 Task: Add the task  Upgrade and migrate company databases to a cloud-based solution to the section Automated Deployment Sprint in the project AgileDrive and add a Due Date to the respective task as 2023/12/27
Action: Mouse moved to (62, 445)
Screenshot: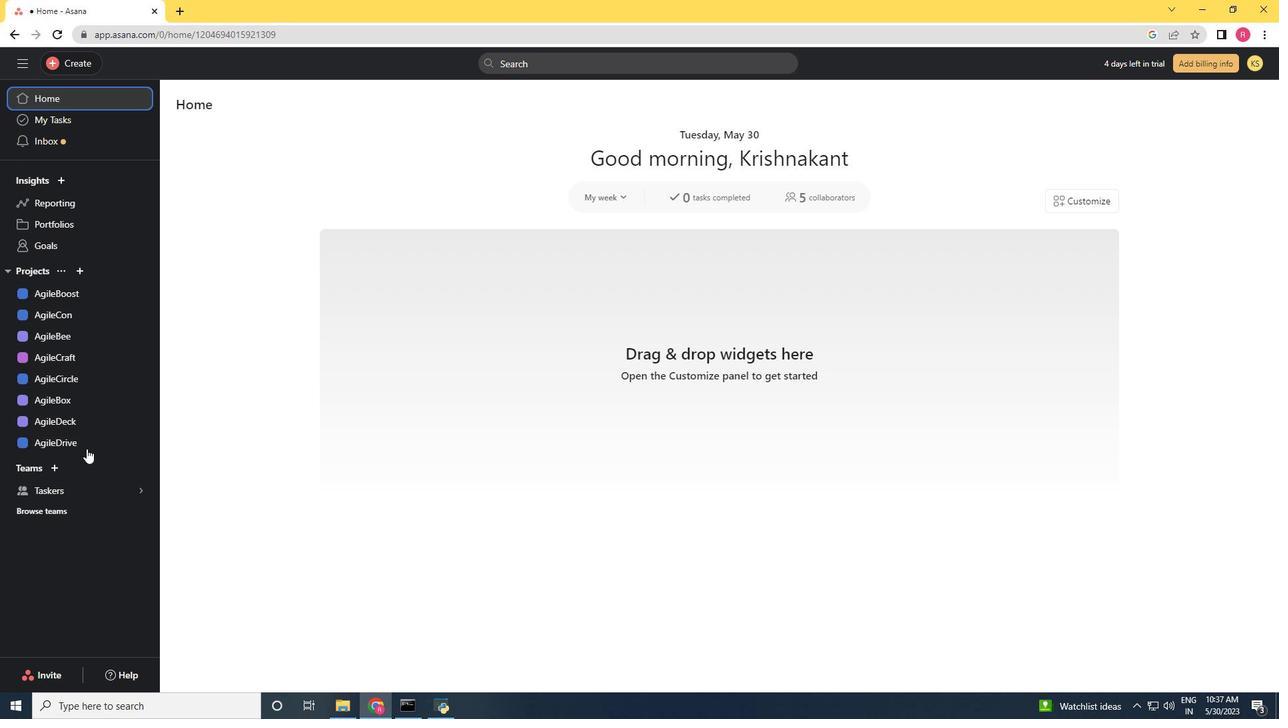 
Action: Mouse pressed left at (62, 445)
Screenshot: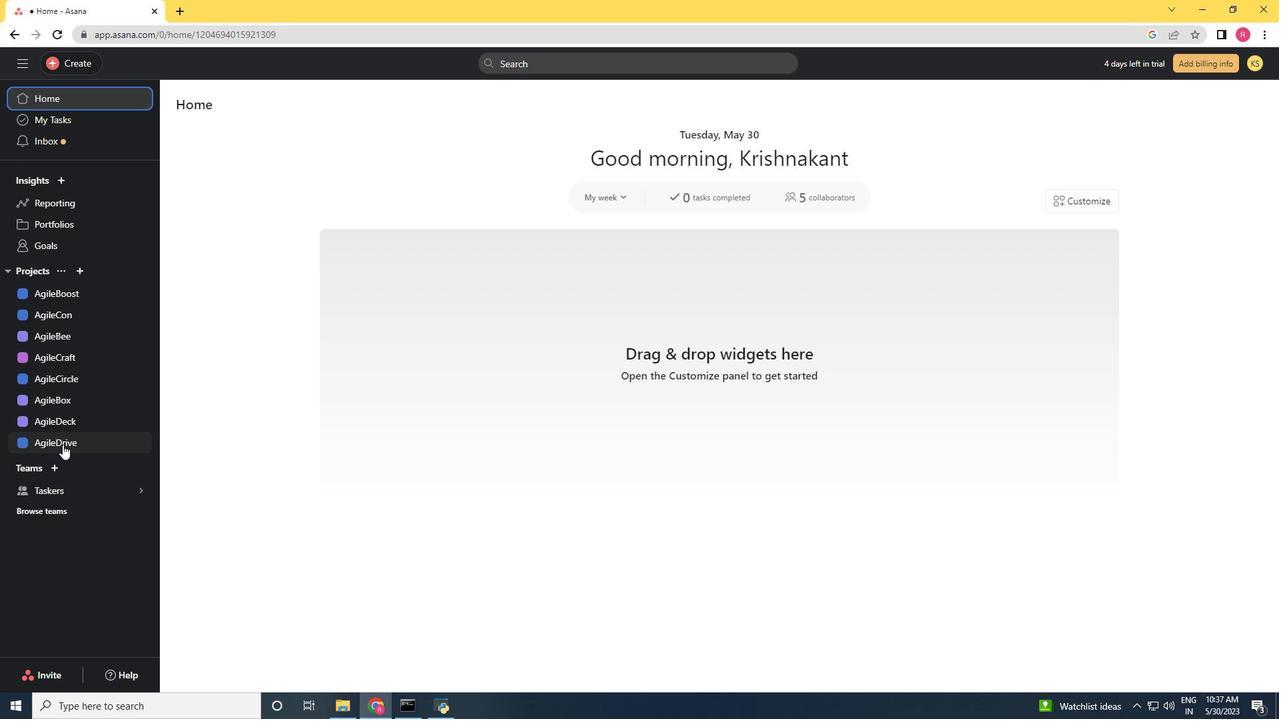 
Action: Mouse moved to (862, 295)
Screenshot: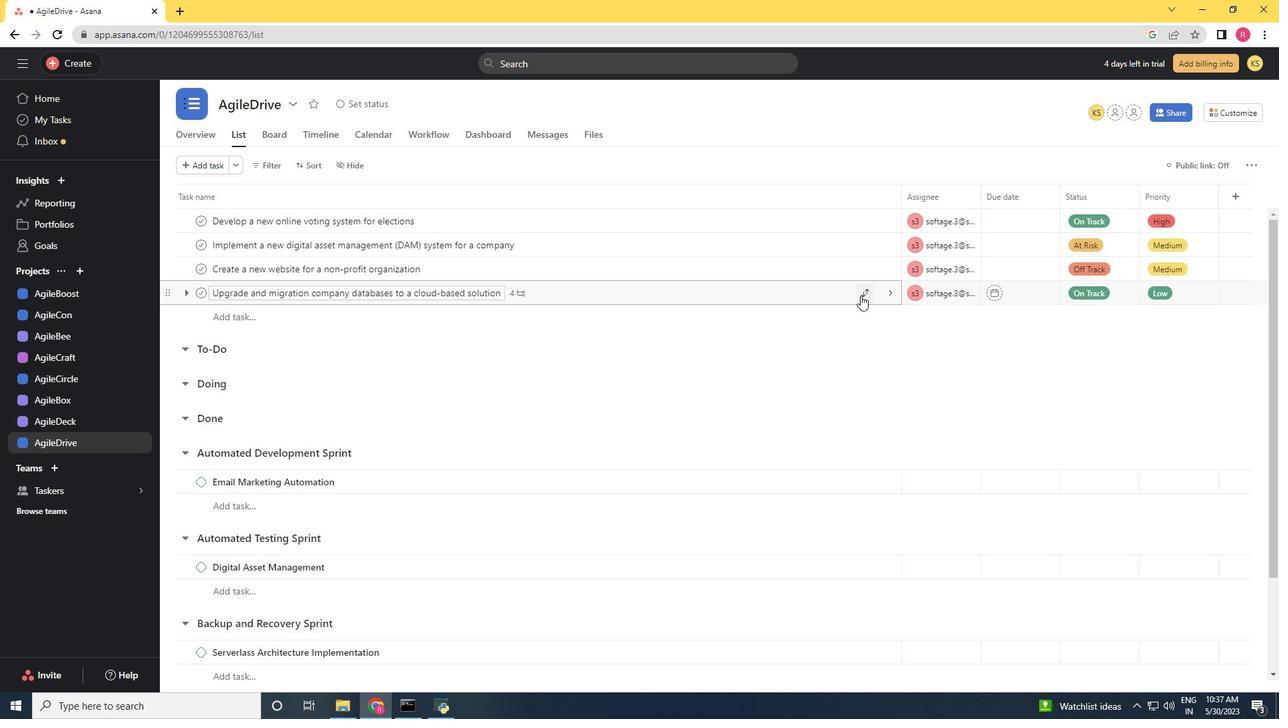 
Action: Mouse pressed left at (862, 295)
Screenshot: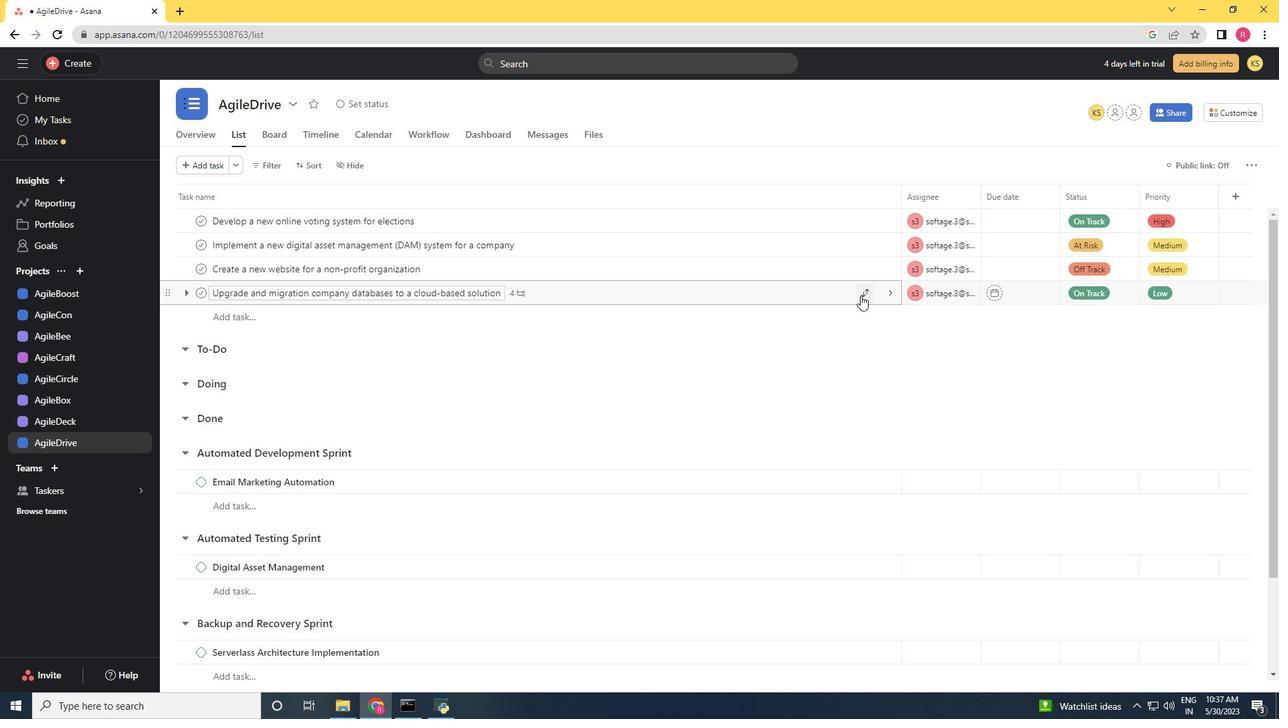 
Action: Mouse moved to (788, 439)
Screenshot: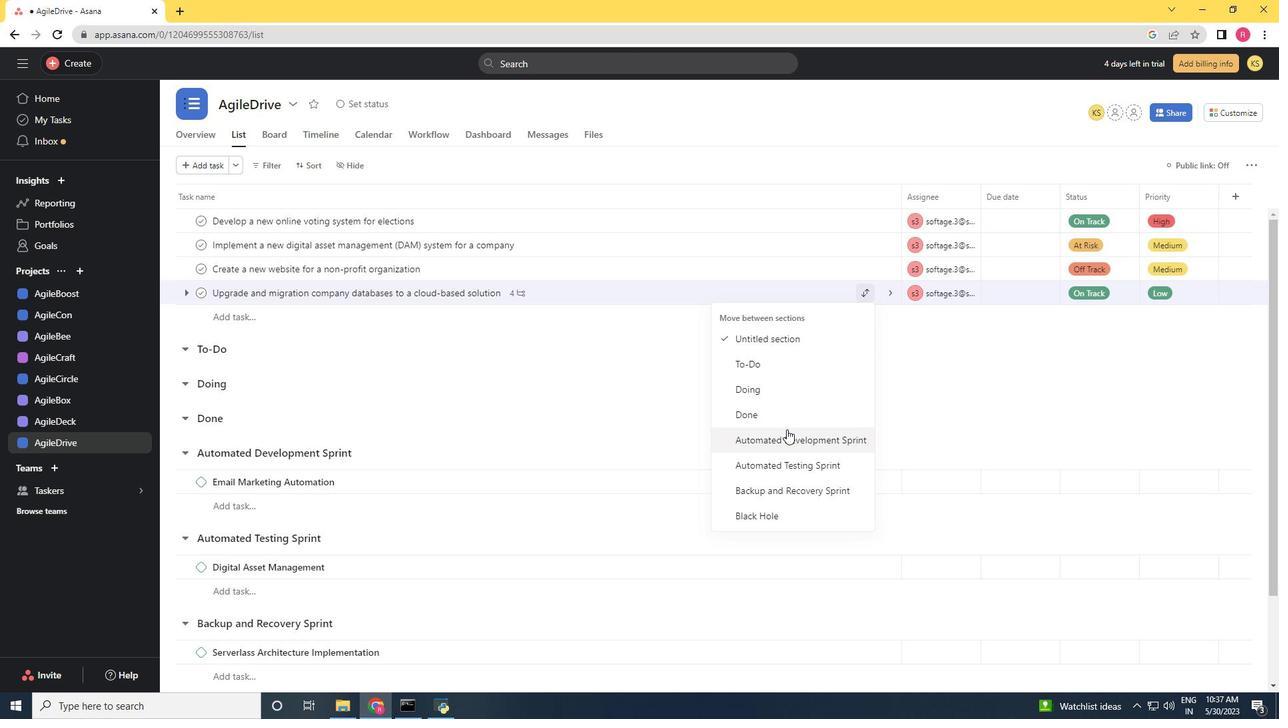
Action: Mouse pressed left at (788, 439)
Screenshot: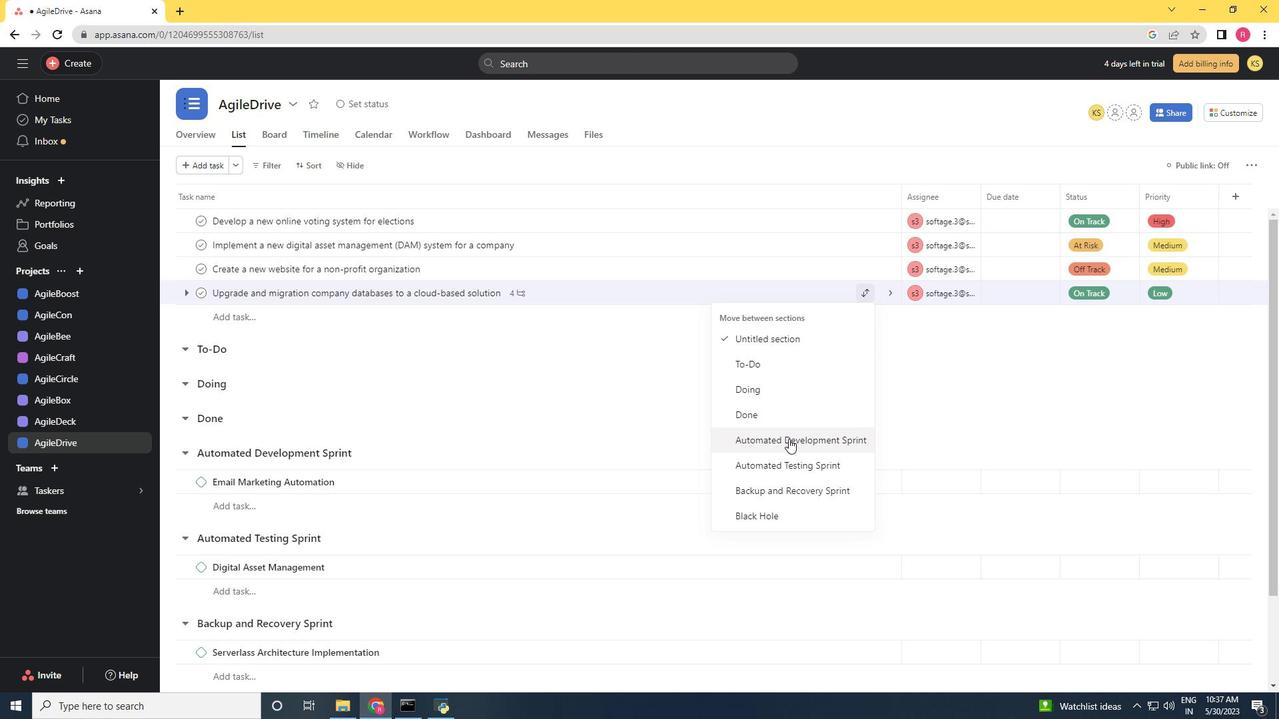 
Action: Mouse moved to (742, 483)
Screenshot: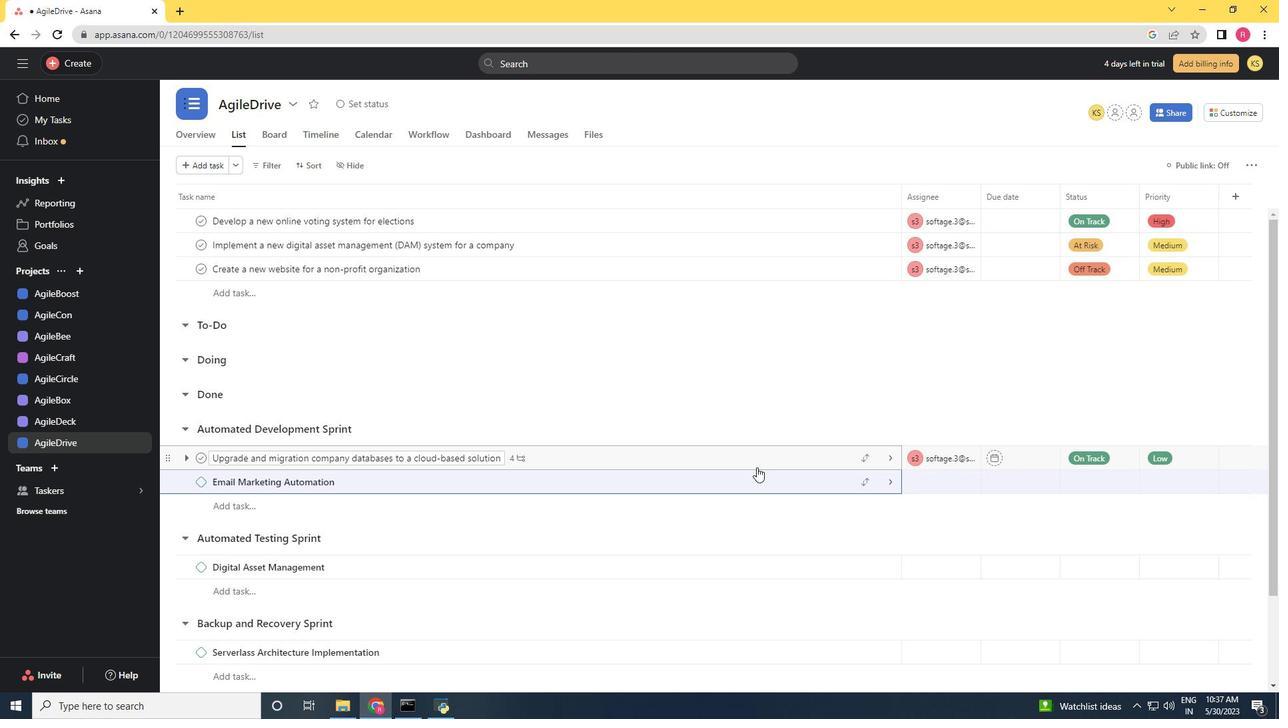 
Action: Mouse pressed left at (742, 483)
Screenshot: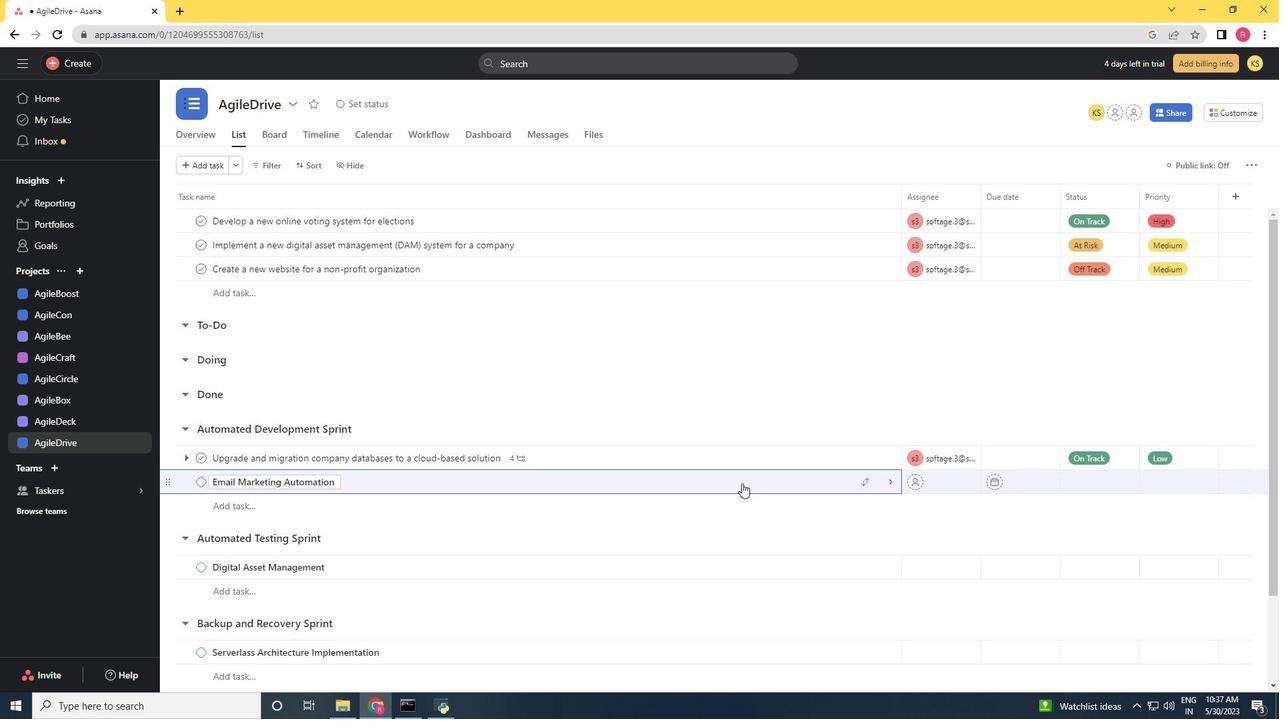 
Action: Mouse moved to (733, 454)
Screenshot: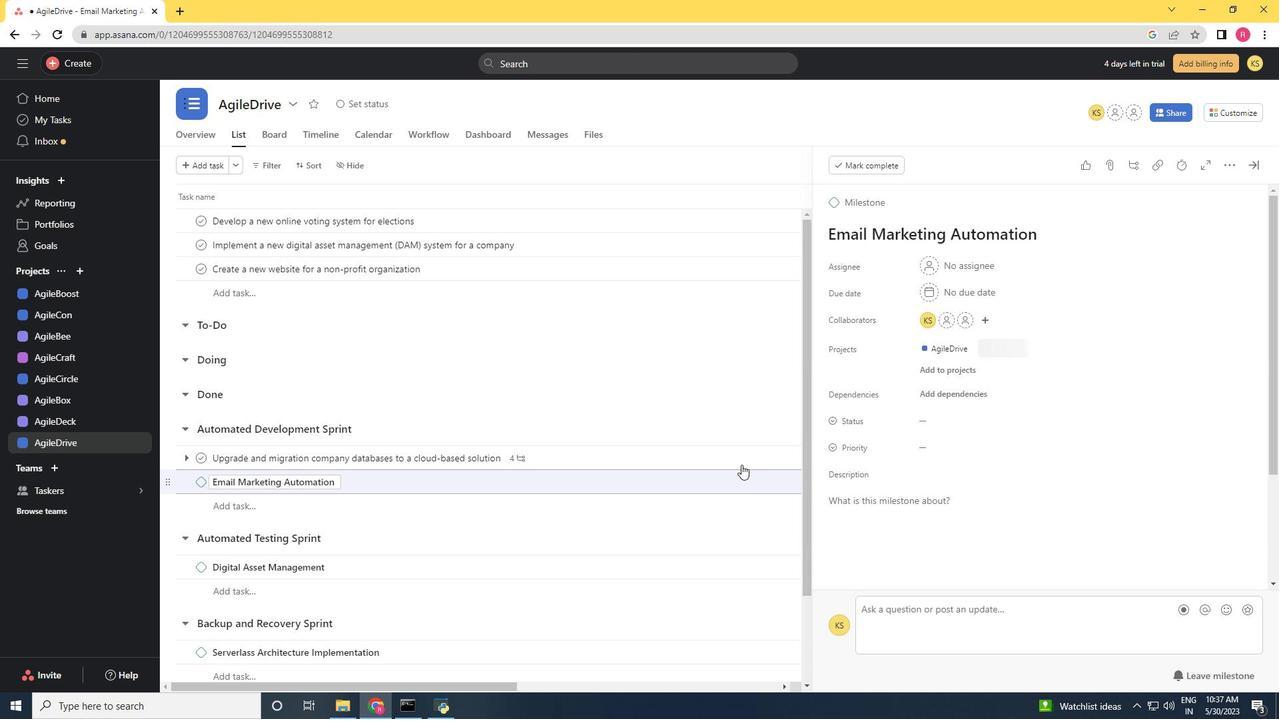 
Action: Mouse pressed left at (733, 454)
Screenshot: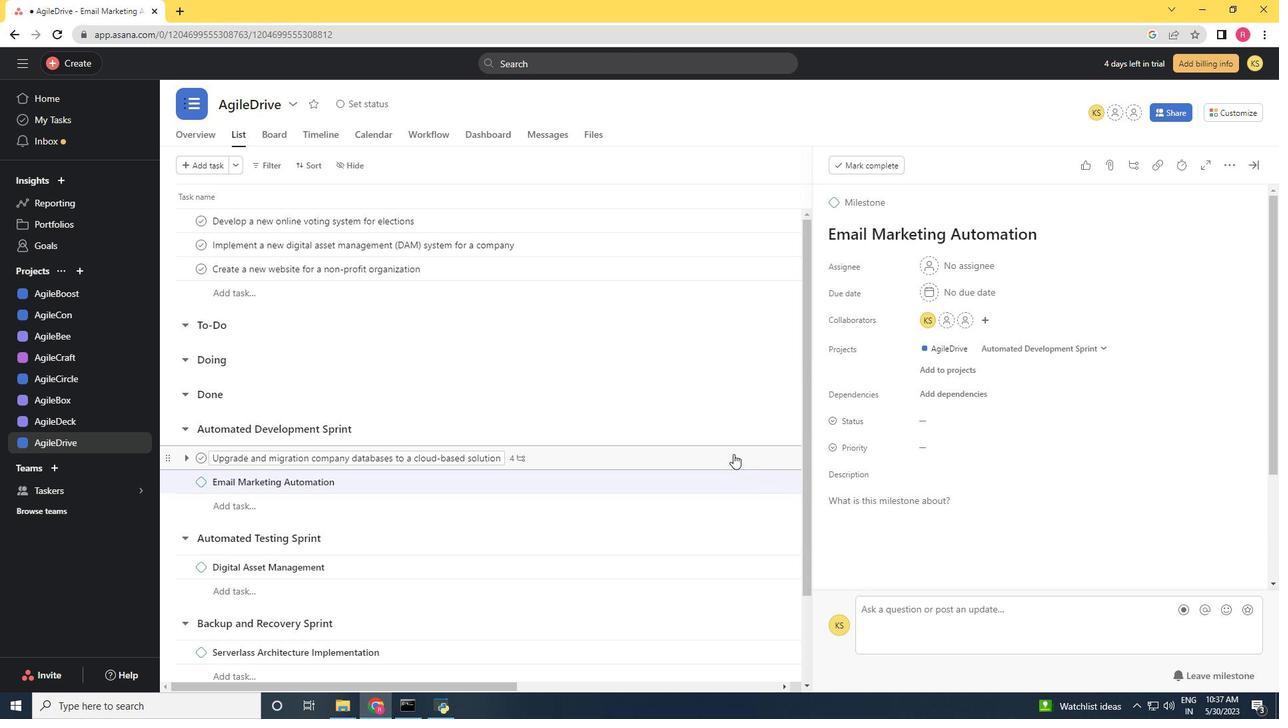 
Action: Mouse moved to (606, 518)
Screenshot: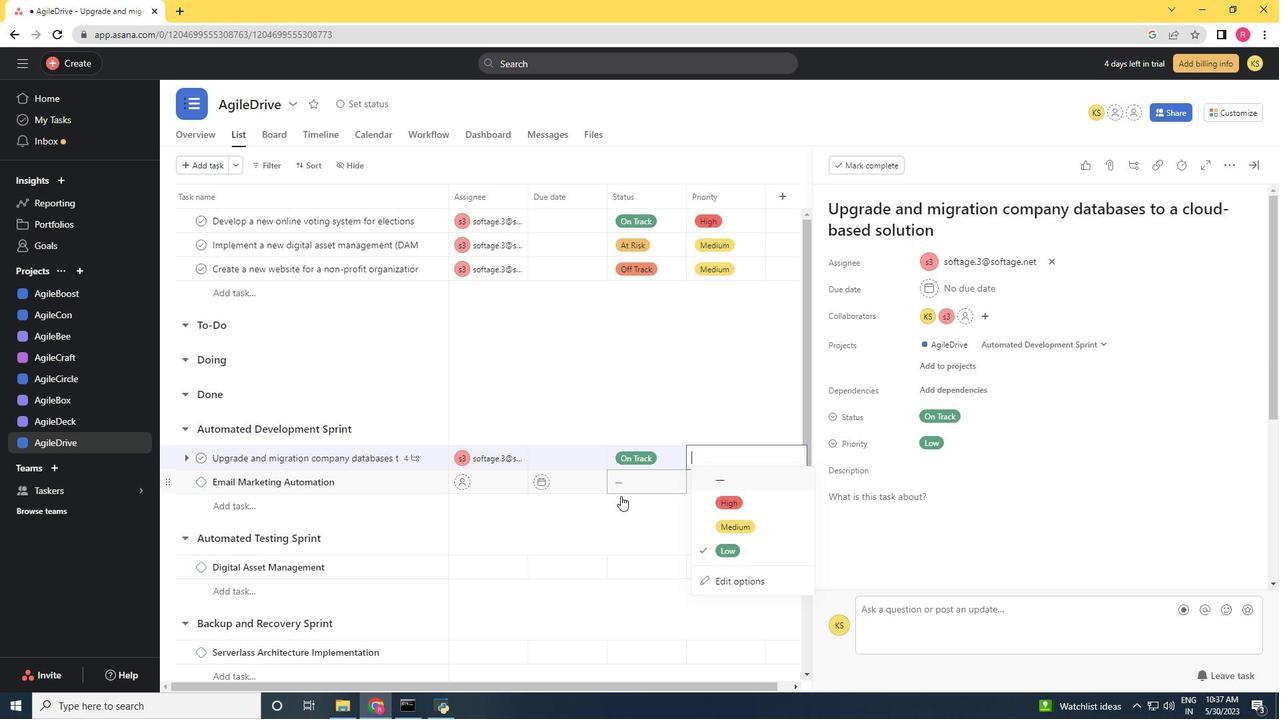 
Action: Mouse pressed left at (606, 518)
Screenshot: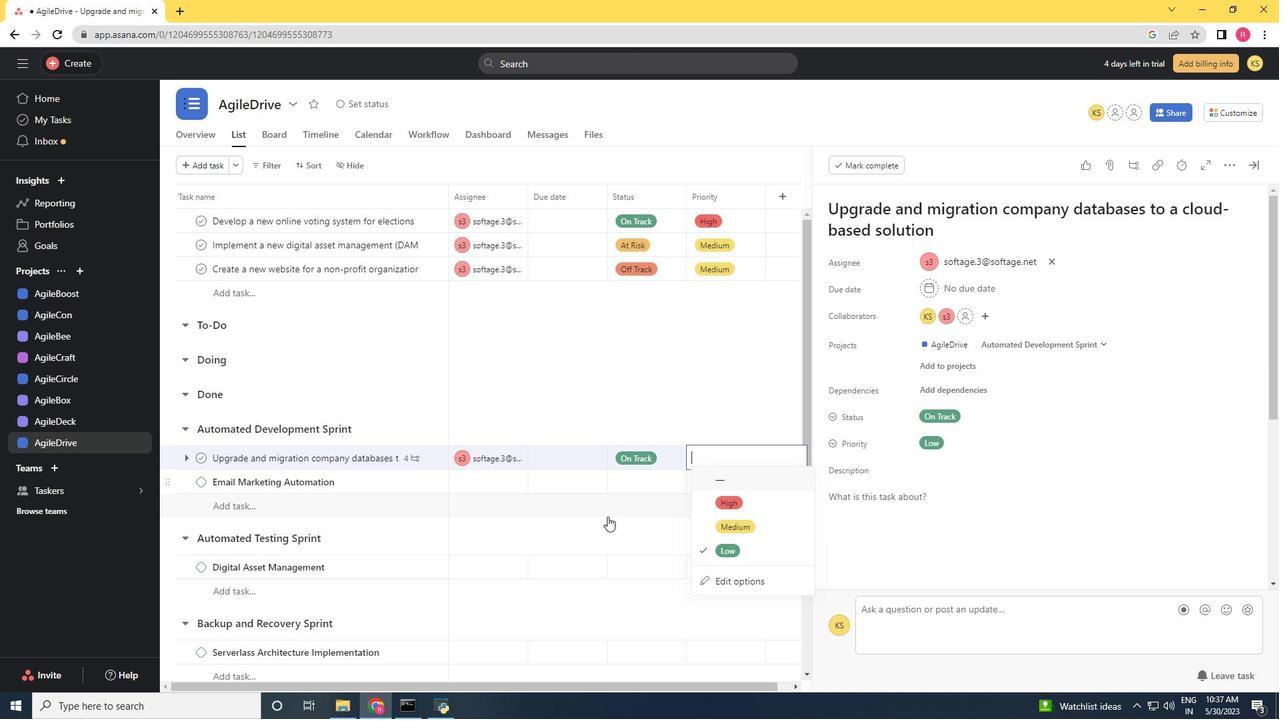 
Action: Mouse moved to (404, 465)
Screenshot: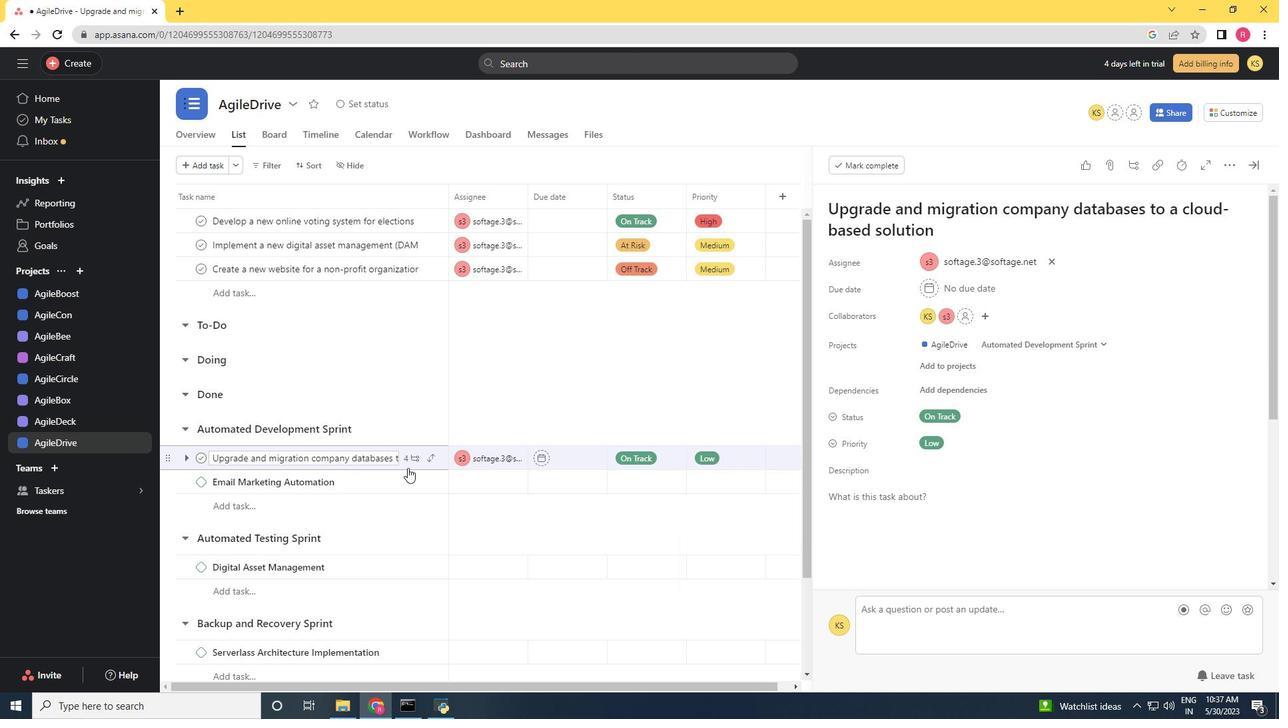 
Action: Mouse pressed left at (404, 465)
Screenshot: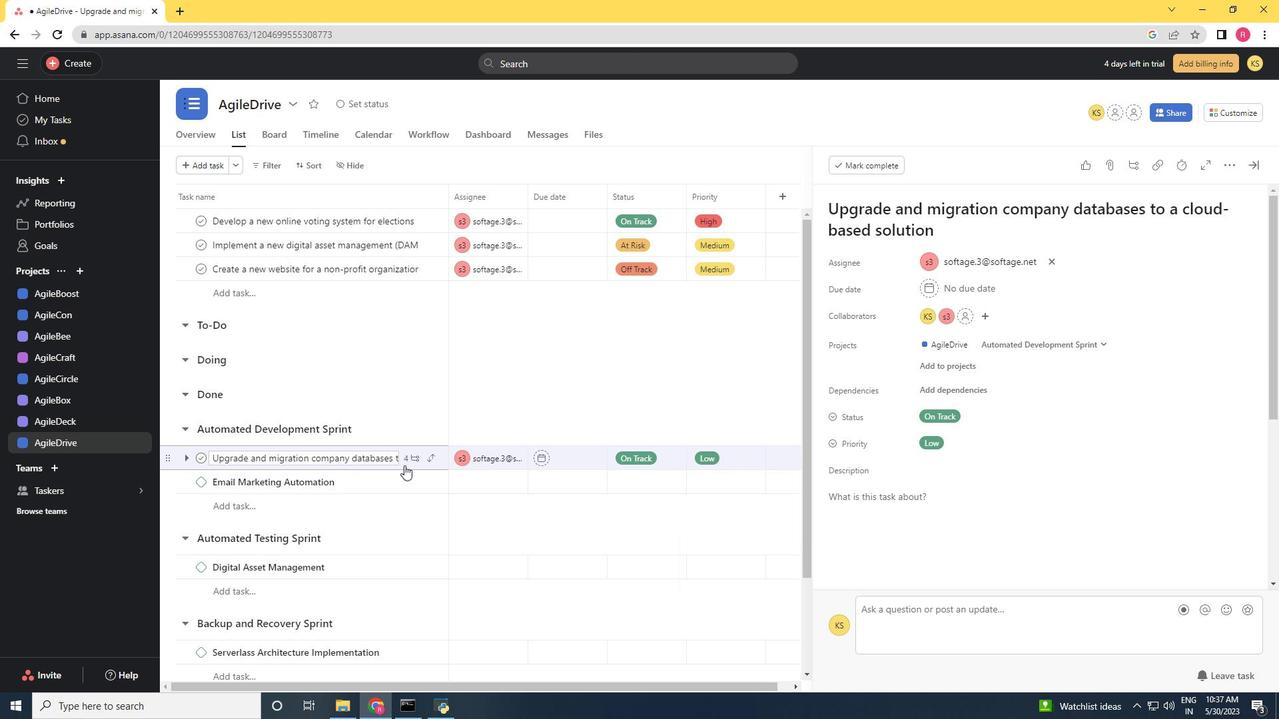 
Action: Mouse moved to (986, 285)
Screenshot: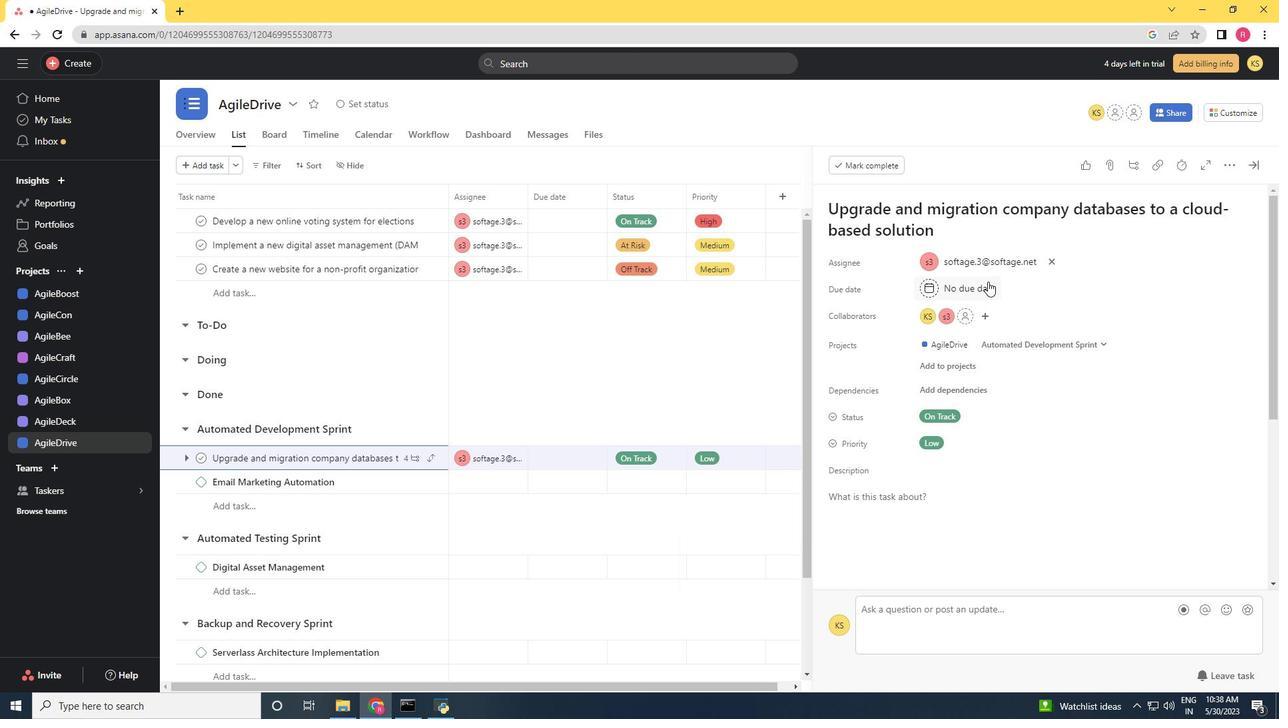 
Action: Mouse pressed left at (986, 285)
Screenshot: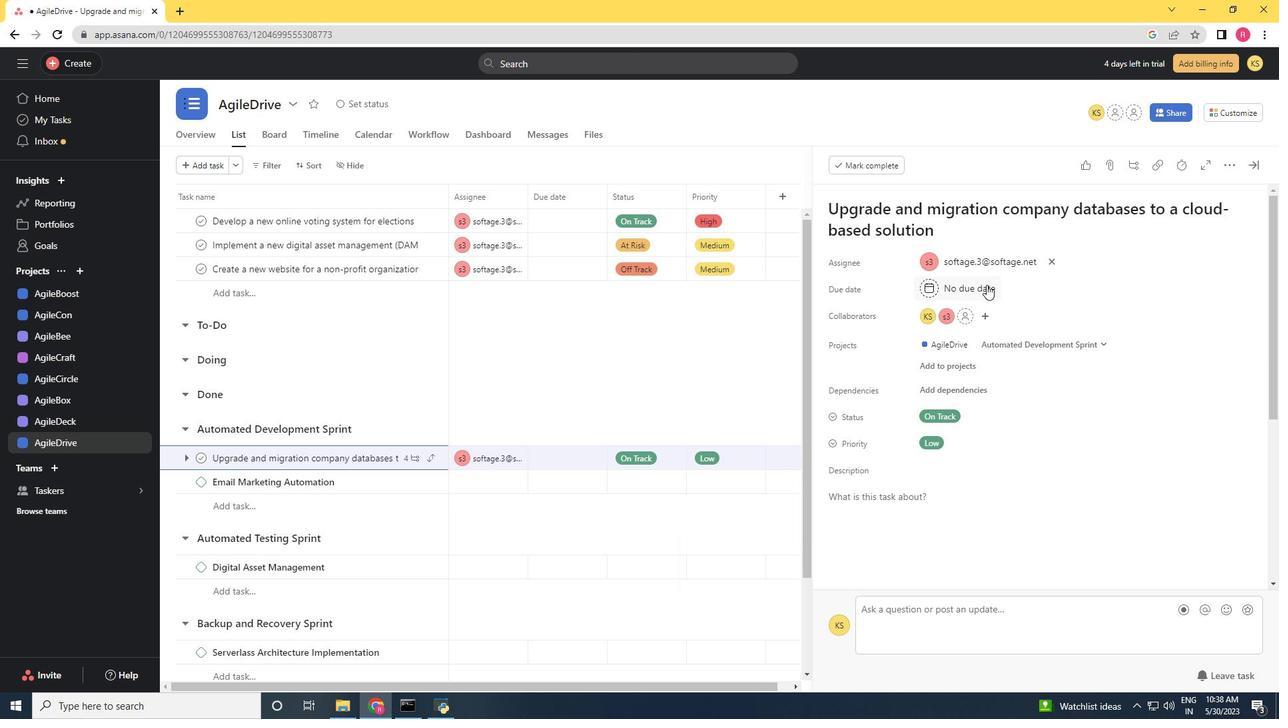 
Action: Mouse moved to (1080, 357)
Screenshot: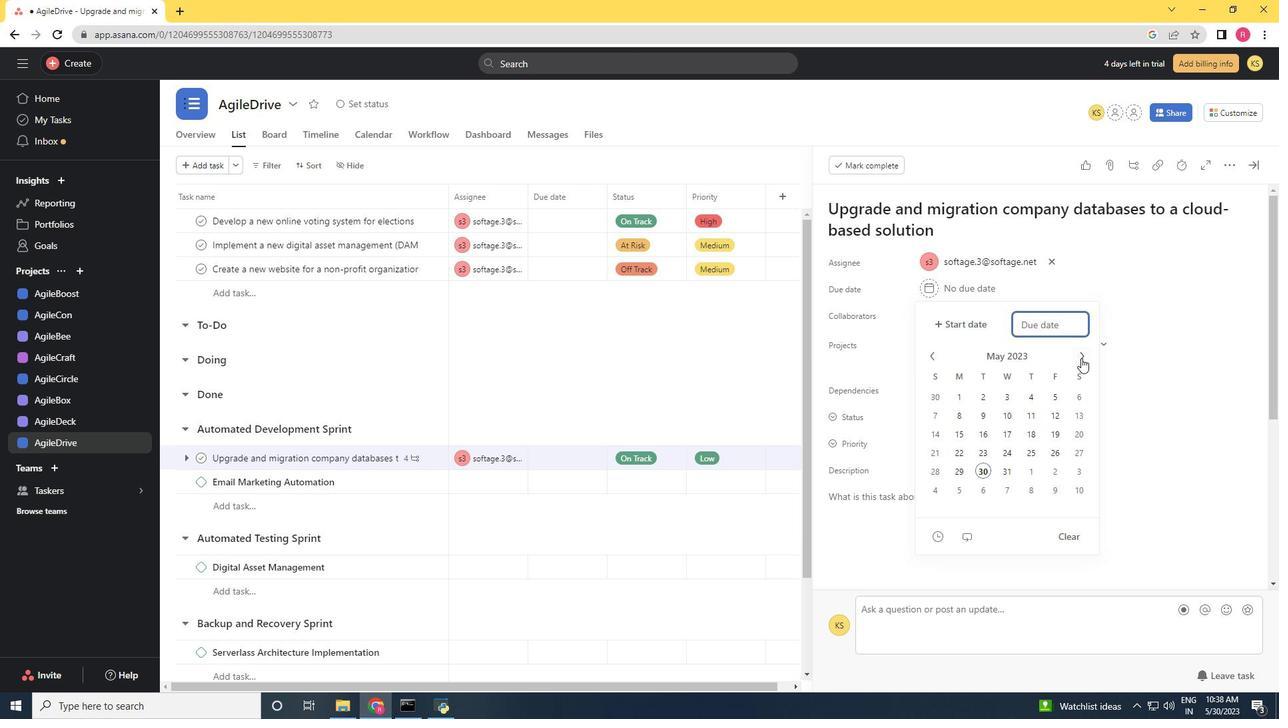 
Action: Mouse pressed left at (1080, 357)
Screenshot: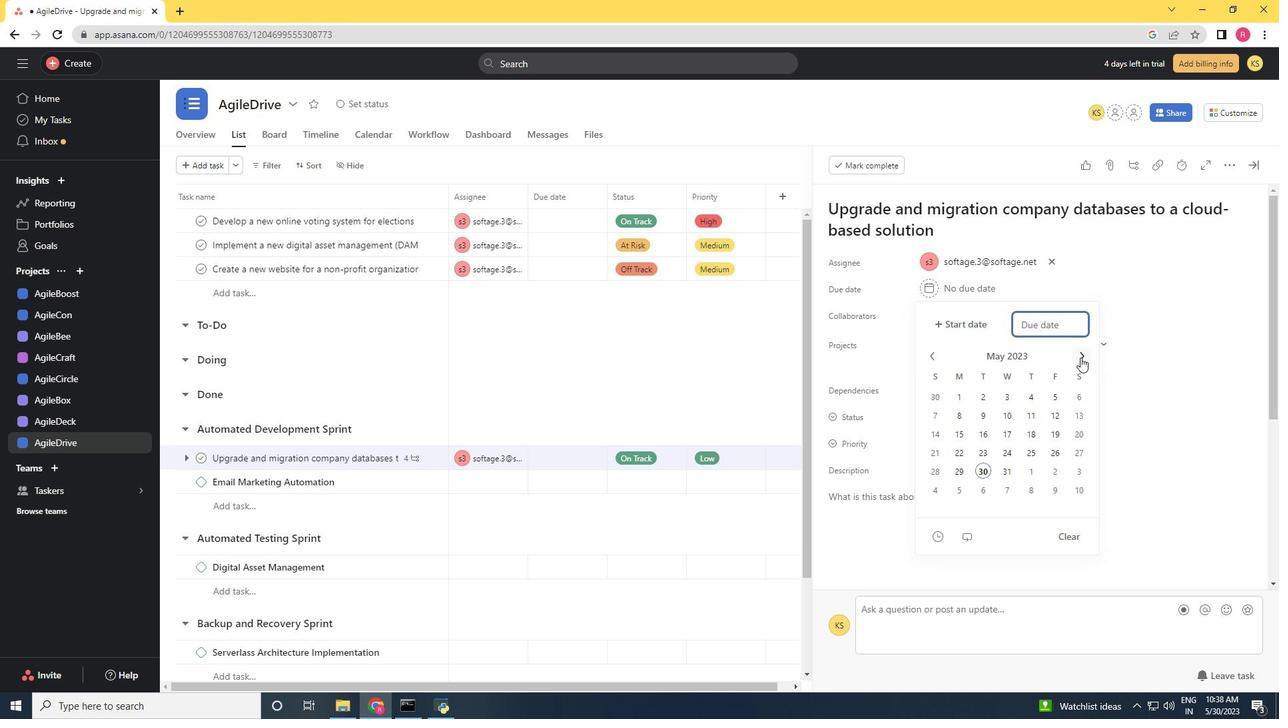 
Action: Mouse pressed left at (1080, 357)
Screenshot: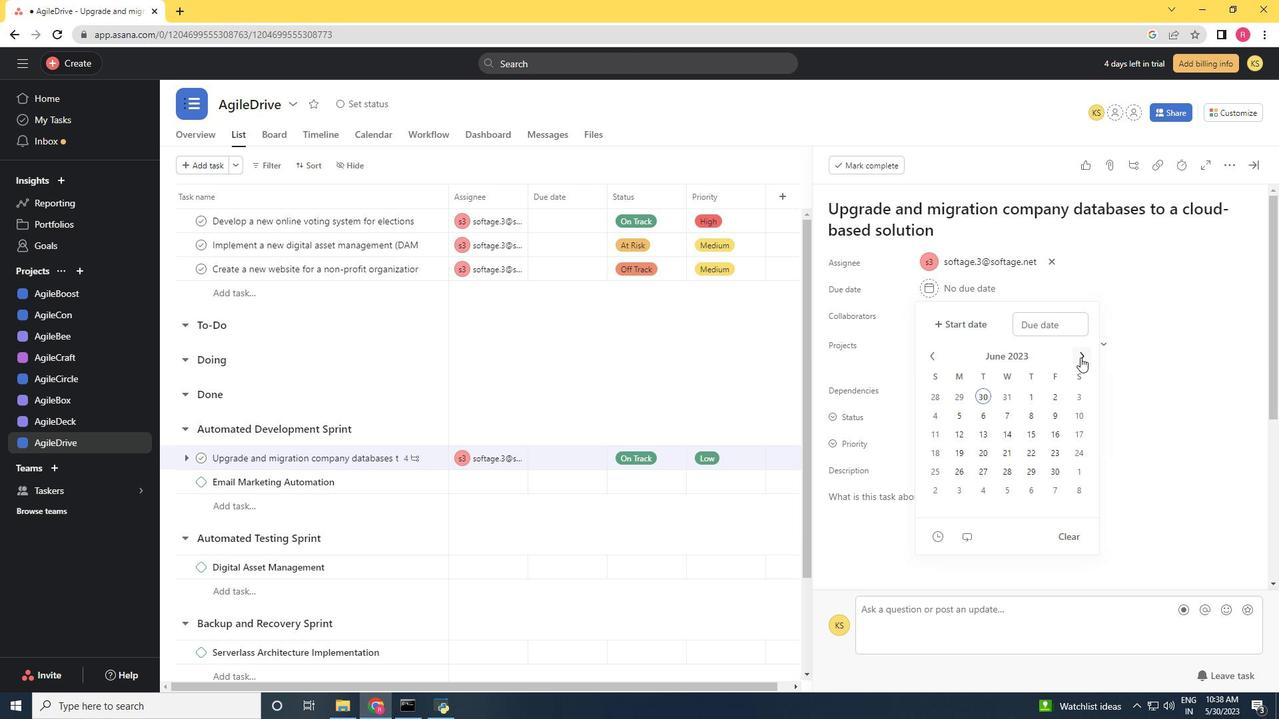 
Action: Mouse pressed left at (1080, 357)
Screenshot: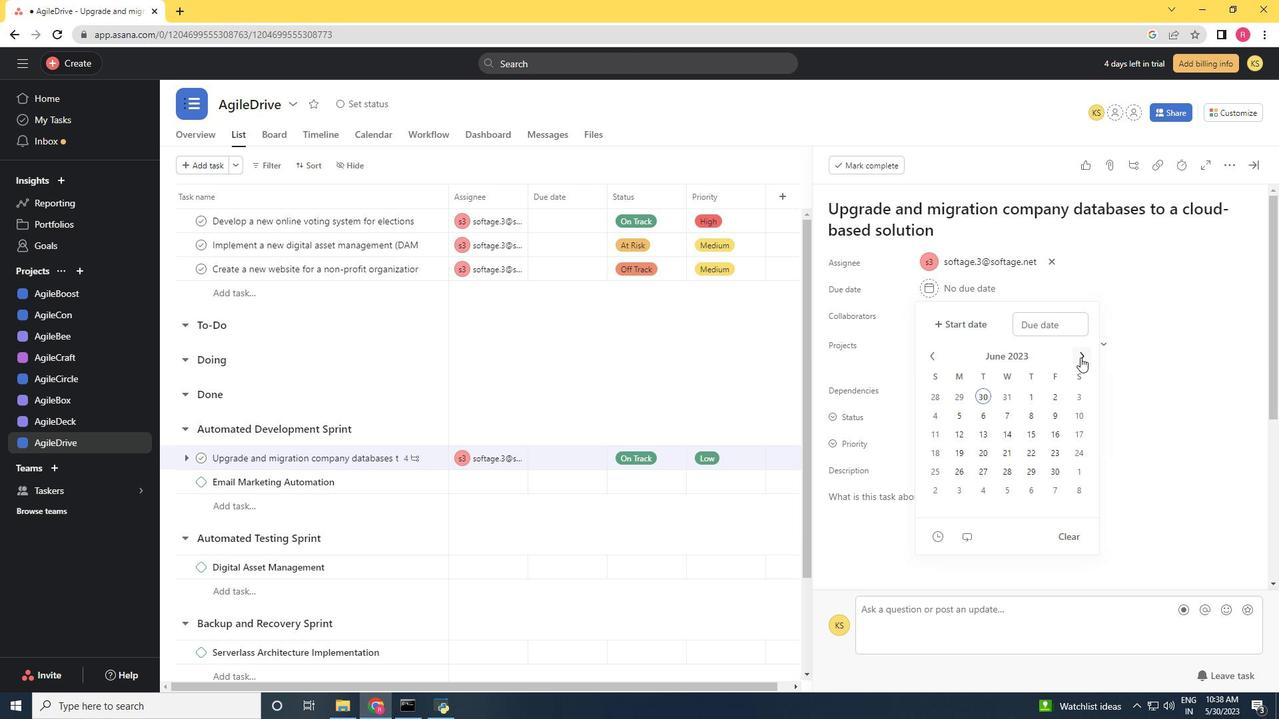 
Action: Mouse pressed left at (1080, 357)
Screenshot: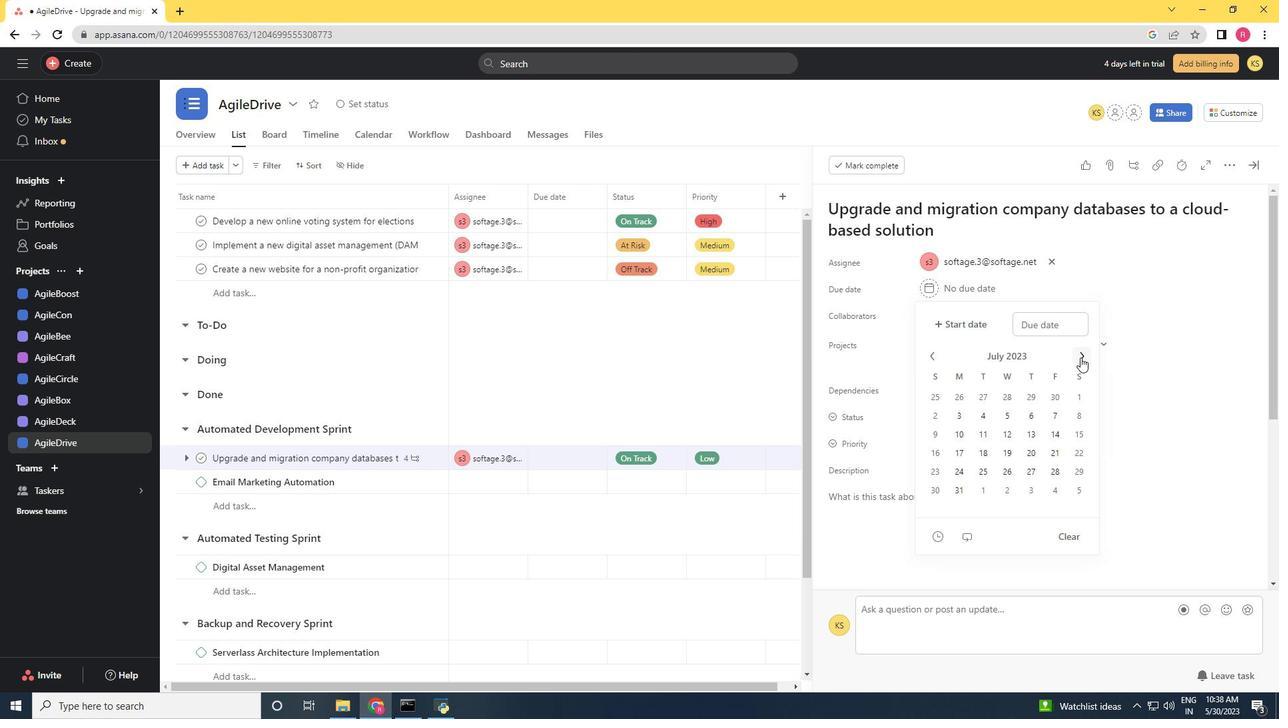 
Action: Mouse pressed left at (1080, 357)
Screenshot: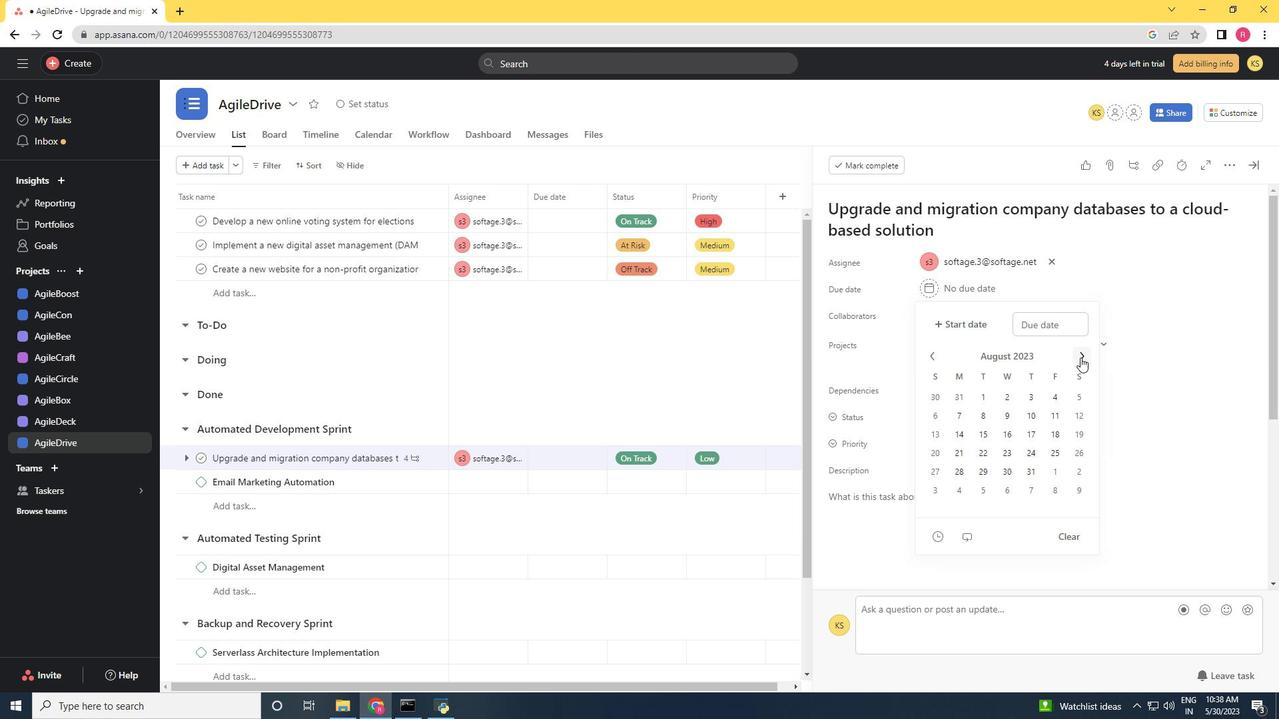 
Action: Mouse pressed left at (1080, 357)
Screenshot: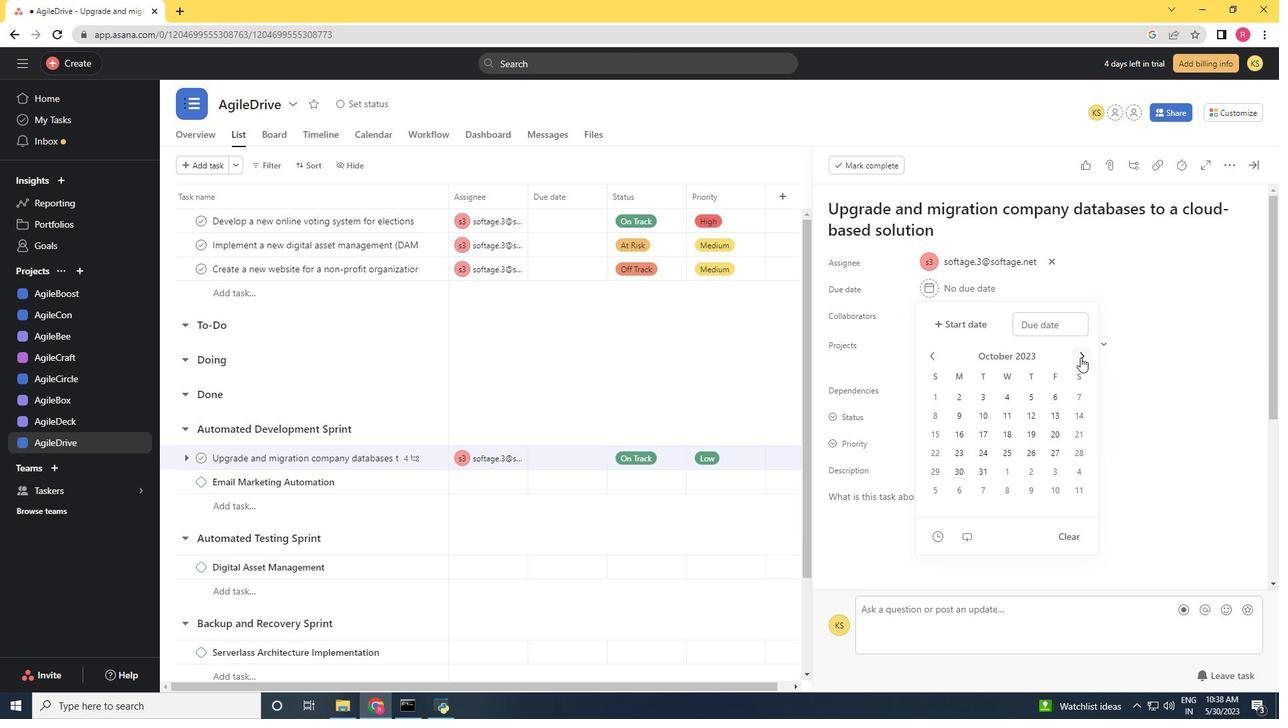 
Action: Mouse pressed left at (1080, 357)
Screenshot: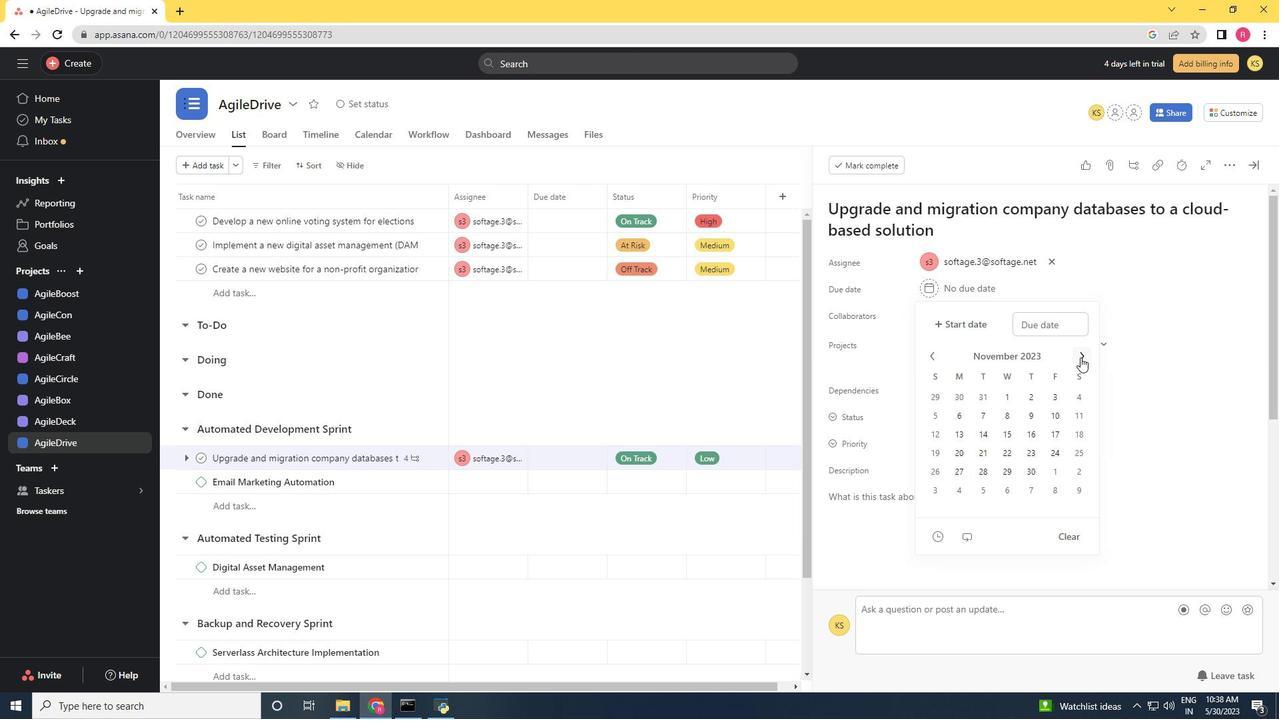 
Action: Mouse moved to (1007, 469)
Screenshot: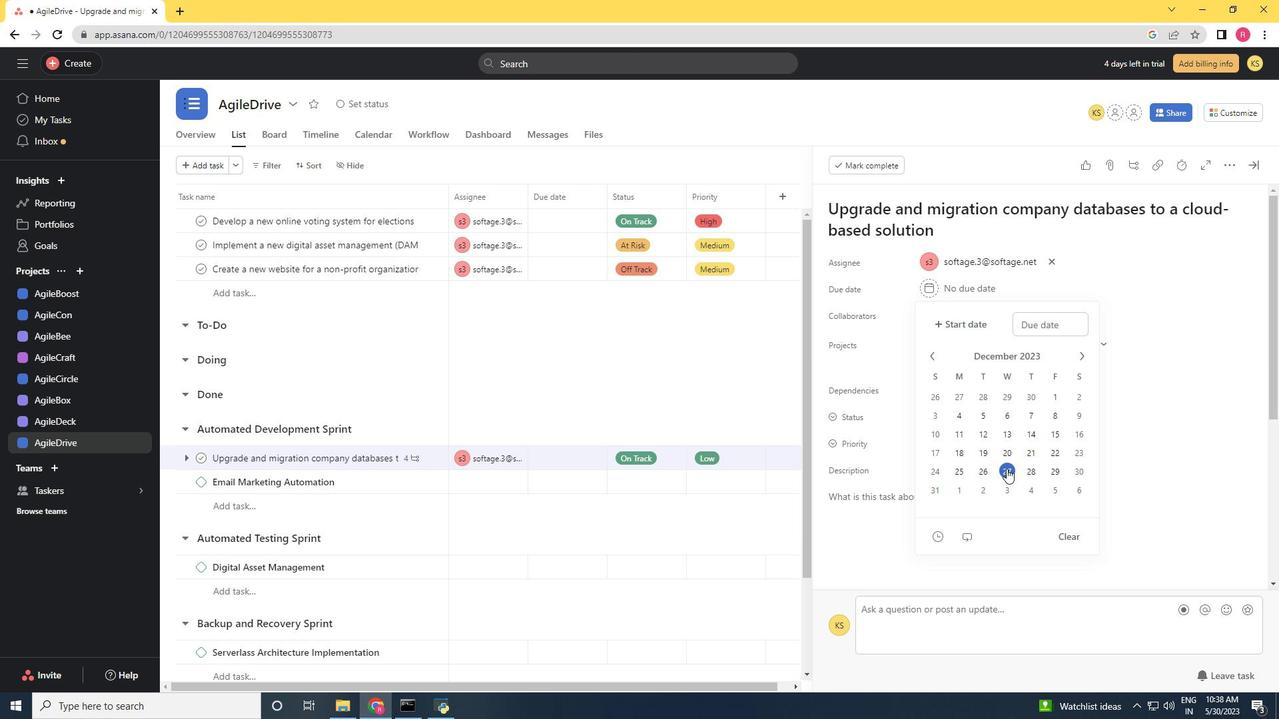 
Action: Mouse pressed left at (1007, 469)
Screenshot: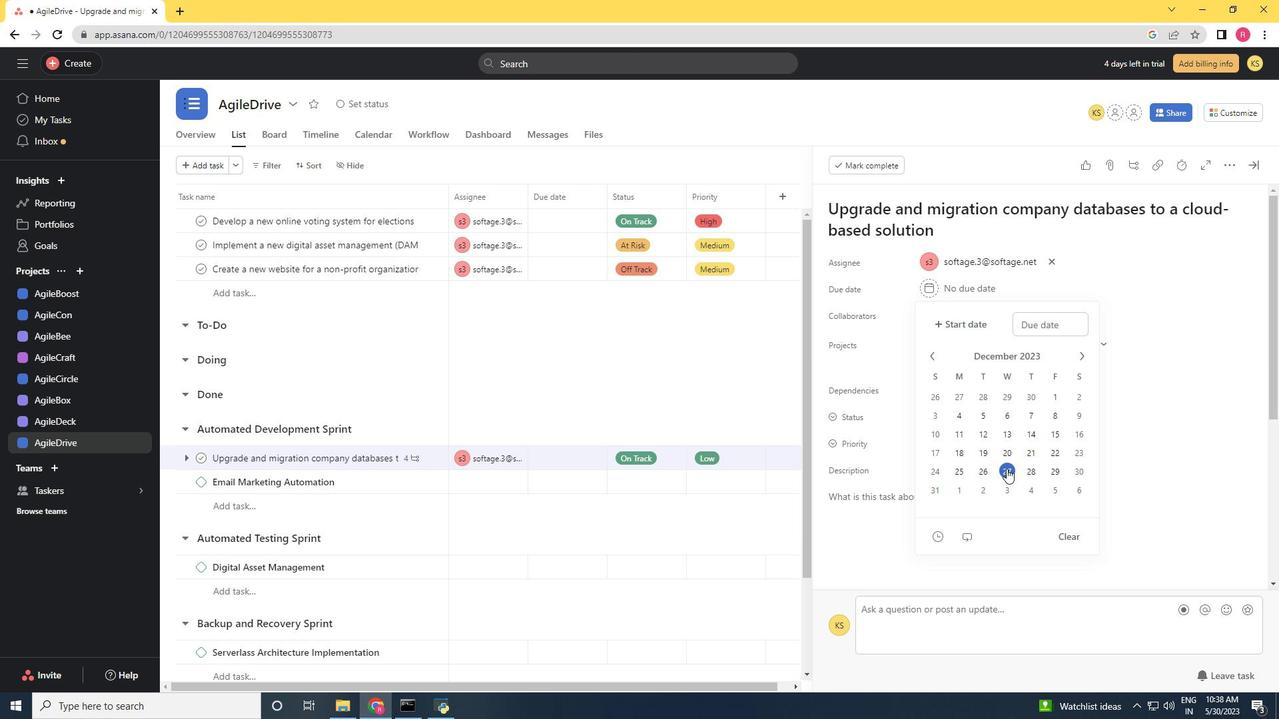 
Action: Mouse moved to (1204, 431)
Screenshot: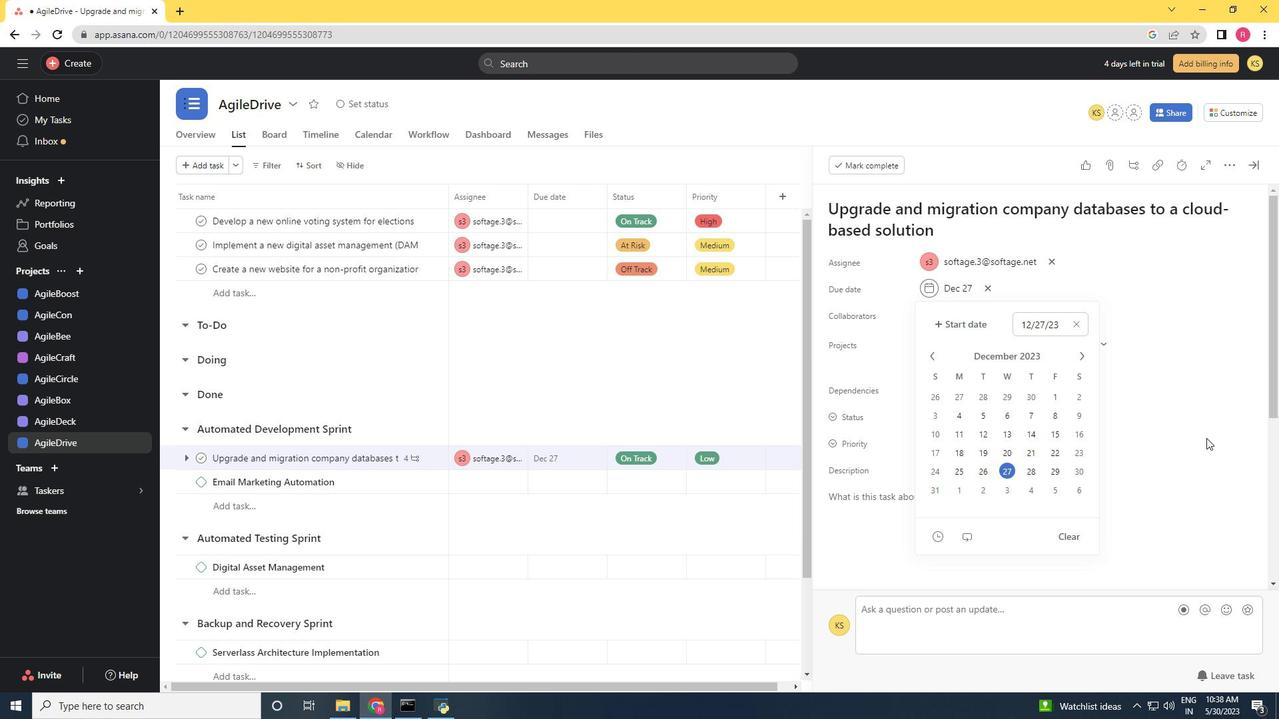 
Action: Mouse pressed left at (1204, 431)
Screenshot: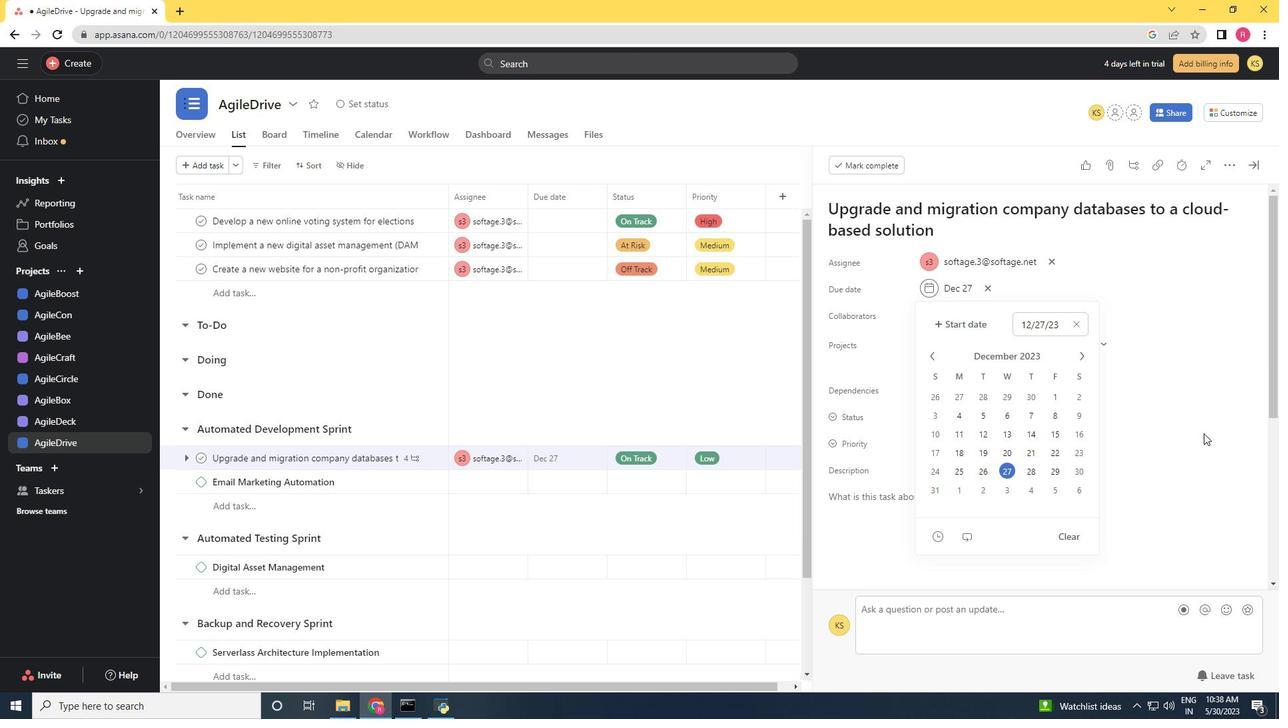 
Action: Mouse moved to (1260, 171)
Screenshot: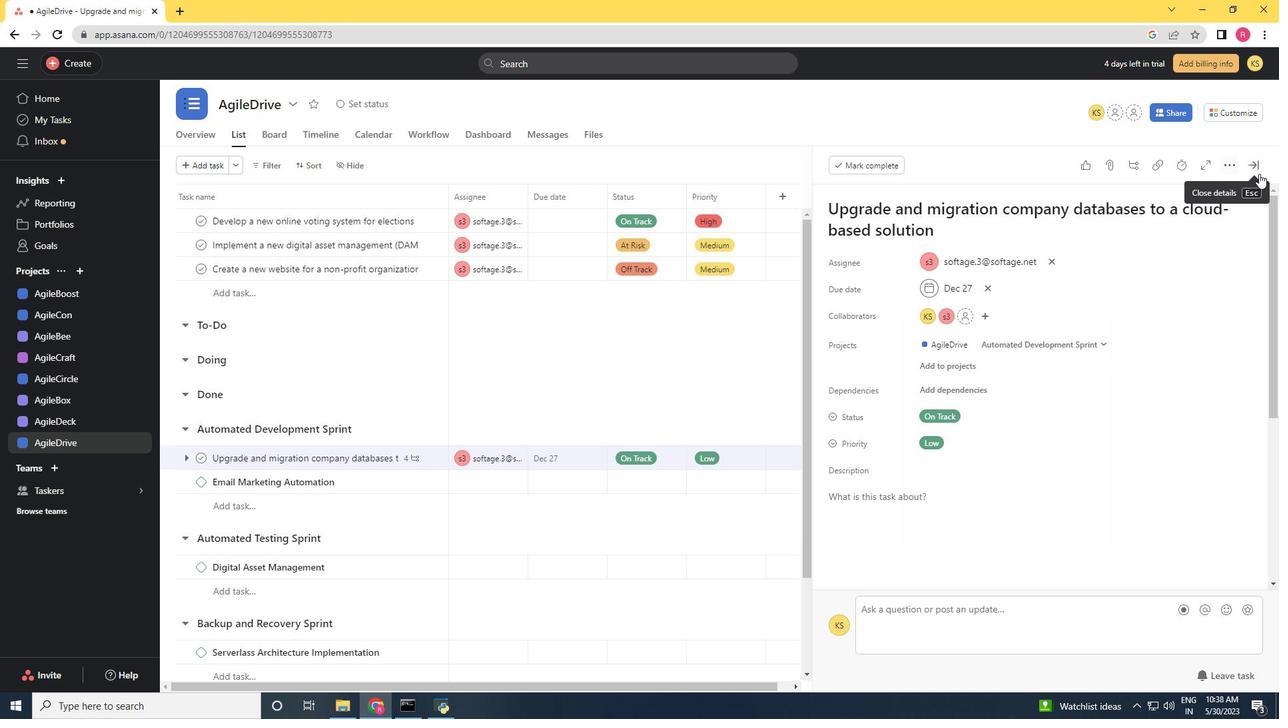 
Action: Mouse pressed left at (1260, 171)
Screenshot: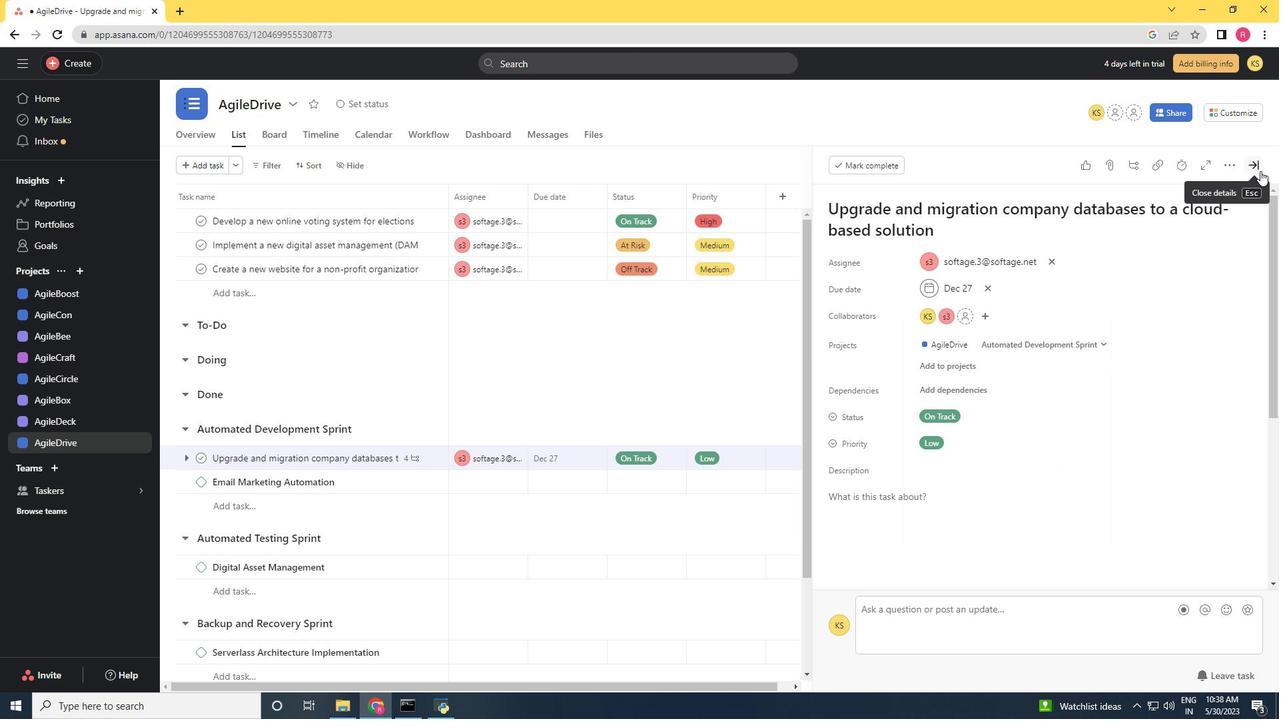 
Action: Mouse moved to (1206, 319)
Screenshot: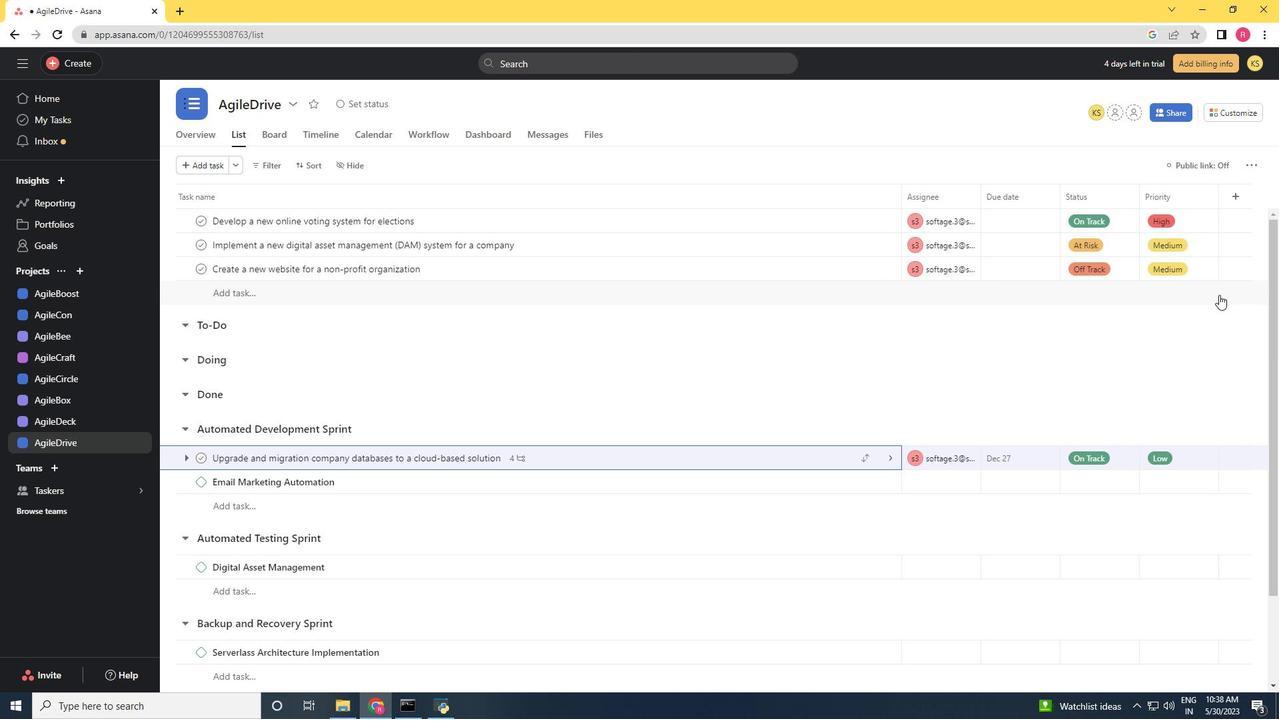
